 Task: Filters and Effects: Apply a fisheye distortion effect to an image.
Action: Mouse pressed right at (607, 584)
Screenshot: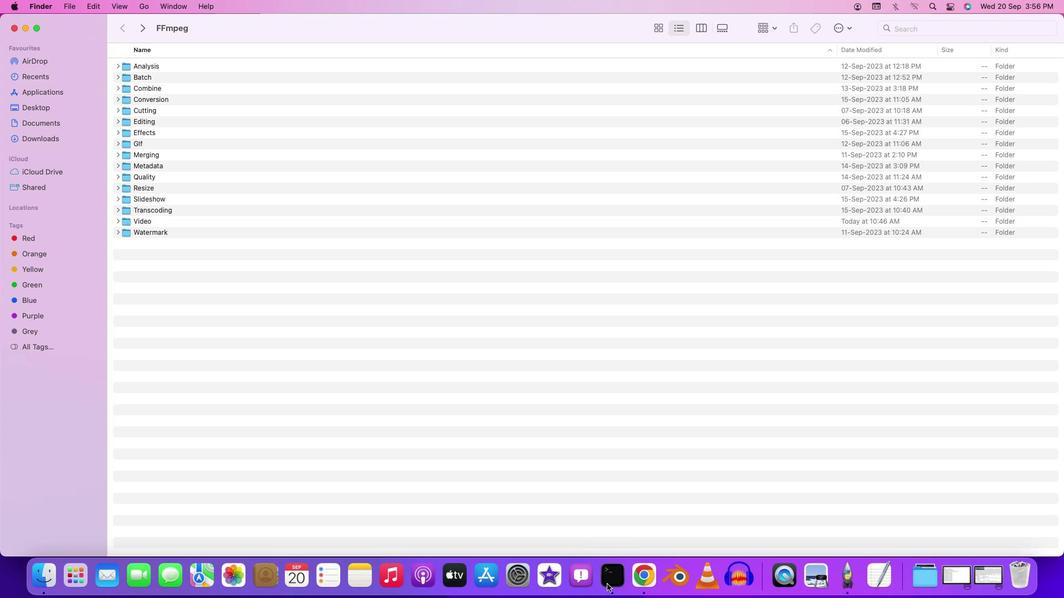 
Action: Mouse moved to (639, 445)
Screenshot: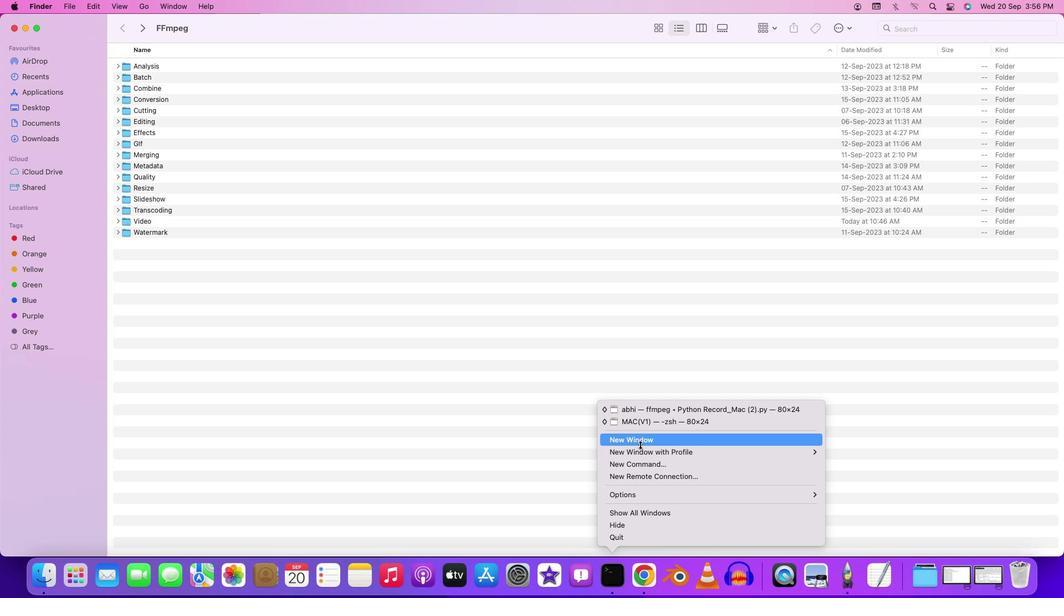 
Action: Mouse pressed left at (639, 445)
Screenshot: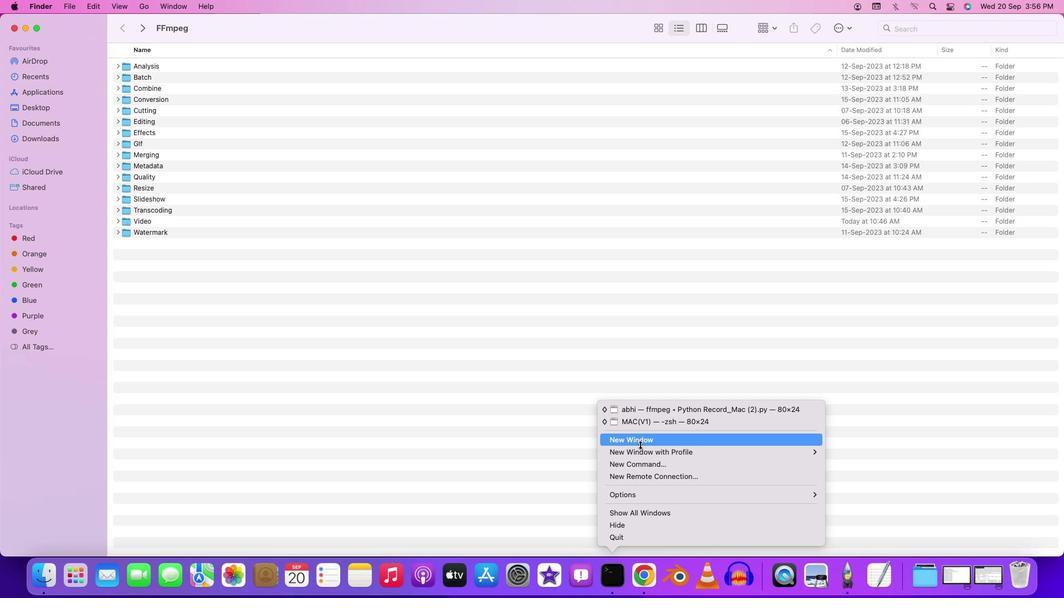 
Action: Mouse moved to (198, 26)
Screenshot: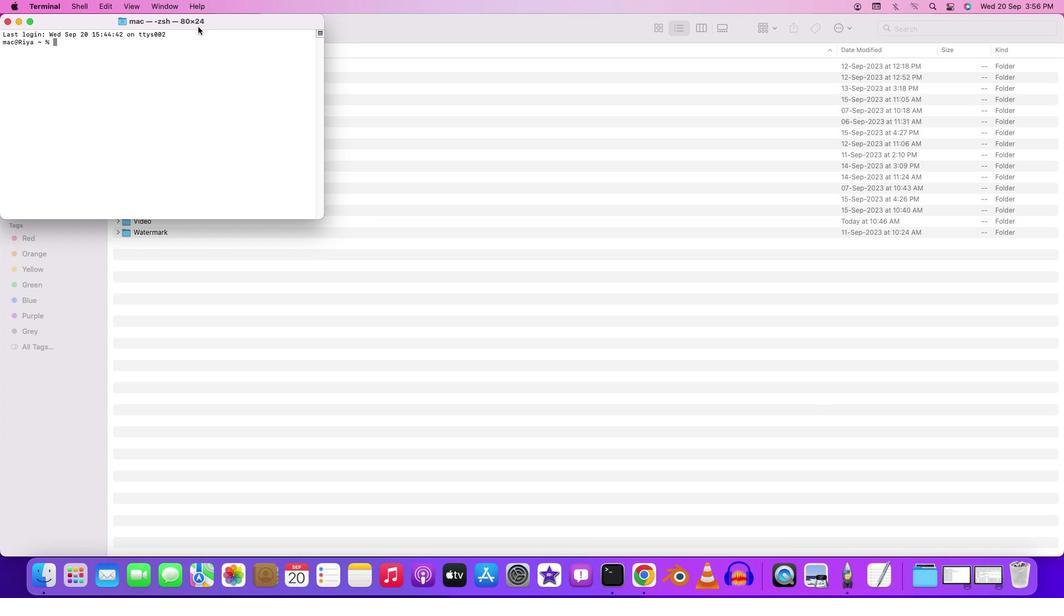 
Action: Mouse pressed left at (198, 26)
Screenshot: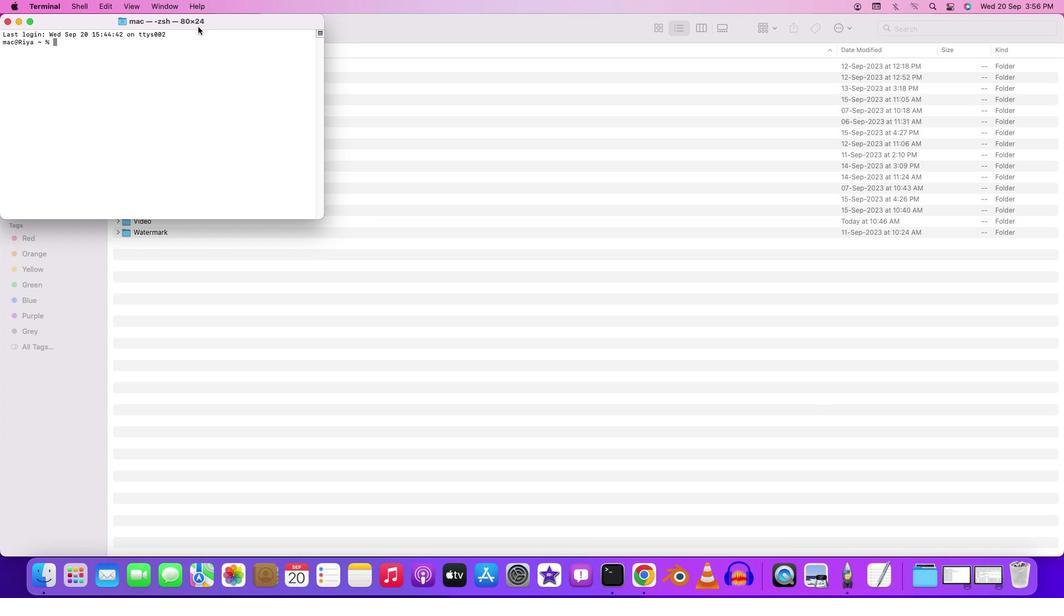 
Action: Mouse pressed left at (198, 26)
Screenshot: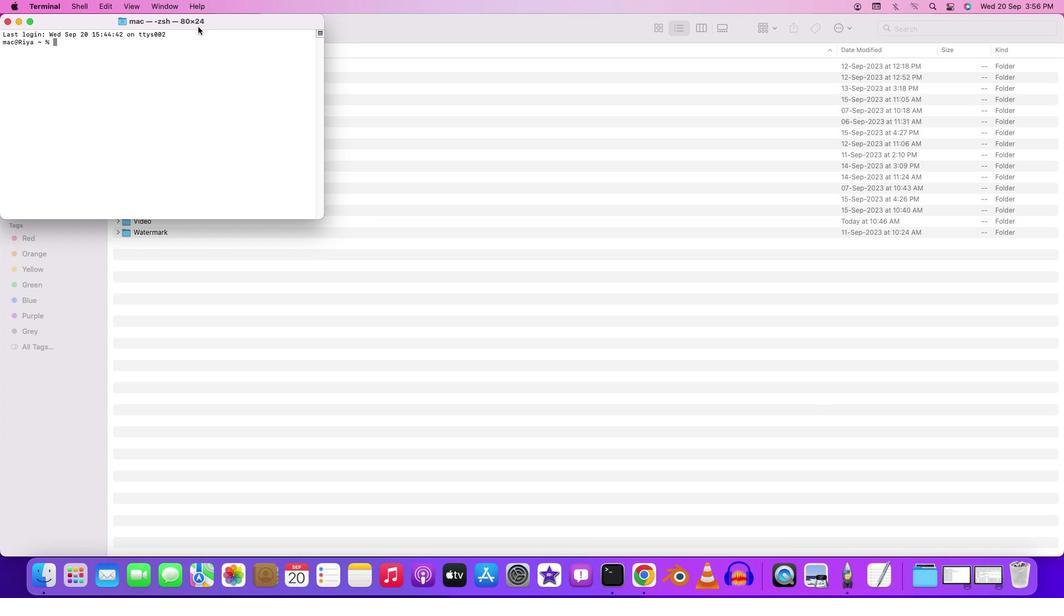 
Action: Mouse moved to (232, 108)
Screenshot: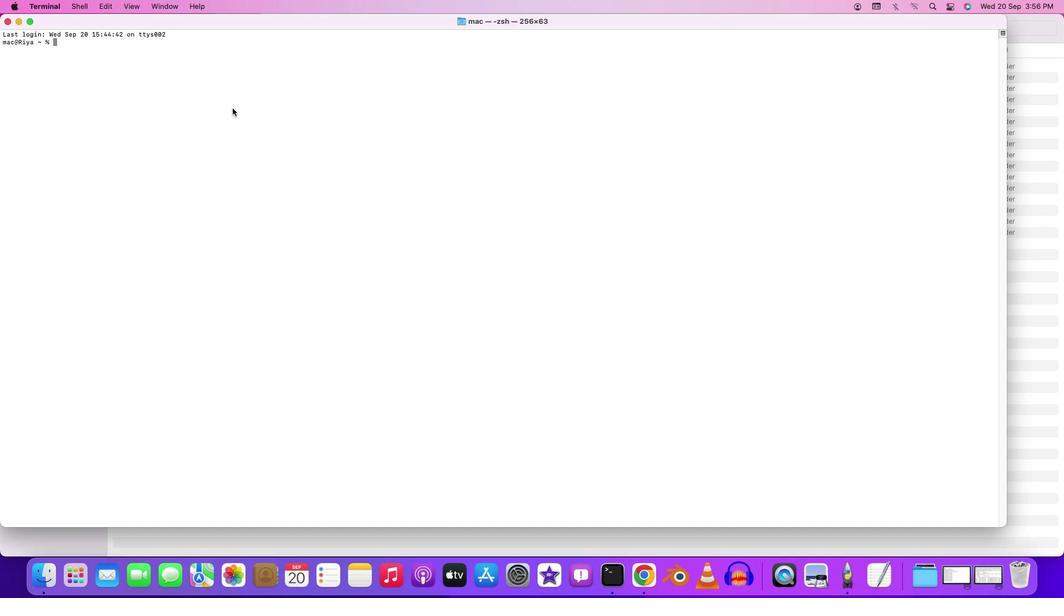 
Action: Key pressed 'c''d'Key.space'd''e''s''k''t''o''p'Key.enter'c''d'Key.space'f''f''m''p''e''g'Key.enter'c''d'Key.space'b''a''t''c''h'Key.enter'c''d'Key.space'v''i''d''e''o'Key.enter'f''f''m''p''e''g'Key.space'-''i'Key.space'i''n''p''u''t''.''j''p''g'Key.space'-''v''f'Key.spaceKey.shift'"''l''e''n''s''c''o''r''r''e''c''t''i''o''n'Key.leftKey.leftKey.rightKey.rightKey.rightKey.rightKey.right'=''k''1''=''-'Key.leftKey.right'0''.''2''5'Key.shift':''k''2''=''-''0''.''2''5'Key.shift'"'Key.leftKey.leftKey.leftKey.leftKey.leftKey.leftKey.leftKey.leftKey.leftKey.leftKey.rightKey.leftKey.rightKey.rightKey.rightKey.rightKey.rightKey.rightKey.rightKey.rightKey.rightKey.rightKey.space'o''u''t''p''u''t'Key.shift'_''f''i''s''h''e''y''e''.''j''p''g'Key.enter'y'Key.enter
Screenshot: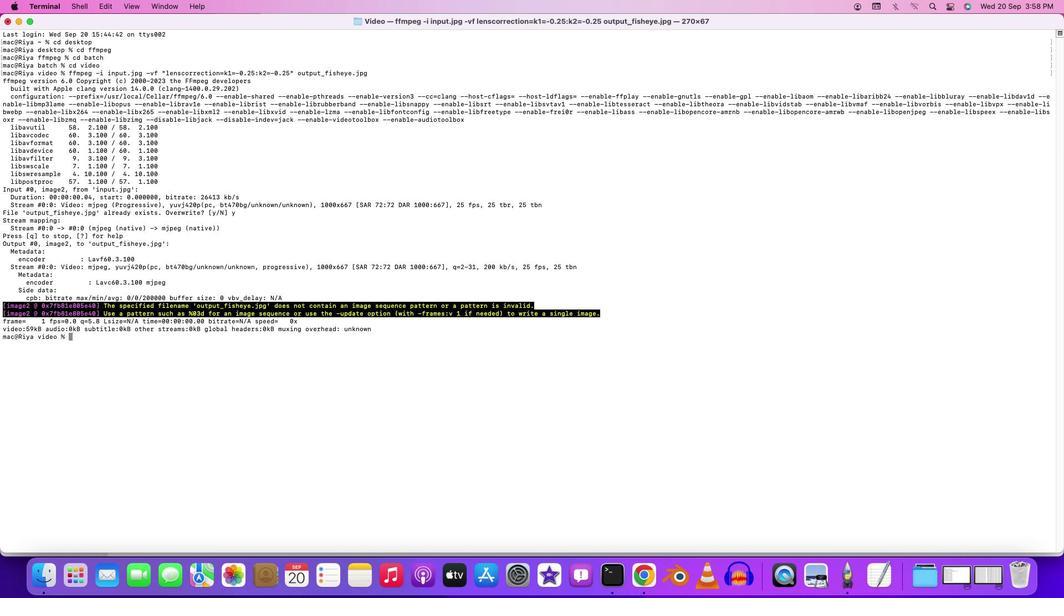 
Action: Mouse moved to (435, 460)
Screenshot: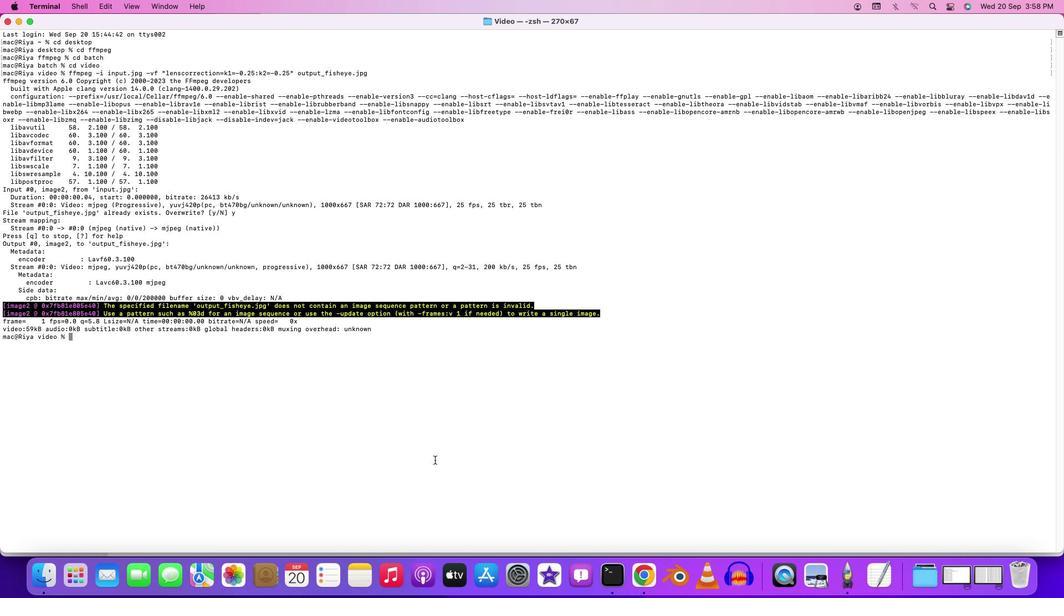 
